 Task: Move the task Upgrade and migrate company business intelligence to a cloud-based solution to the section To-Do in the project AztecBridge and sort the tasks in the project by Last modified on
Action: Mouse moved to (494, 363)
Screenshot: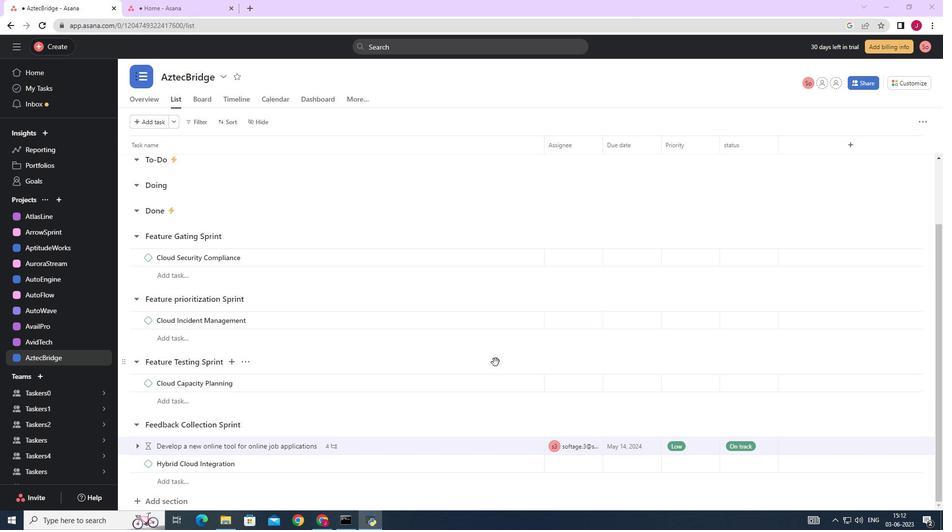 
Action: Mouse scrolled (494, 363) with delta (0, 0)
Screenshot: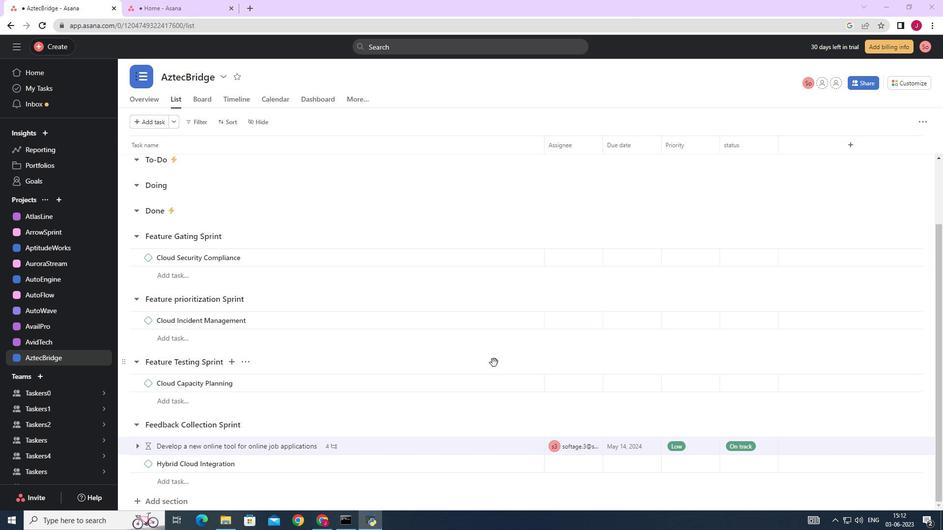 
Action: Mouse moved to (493, 363)
Screenshot: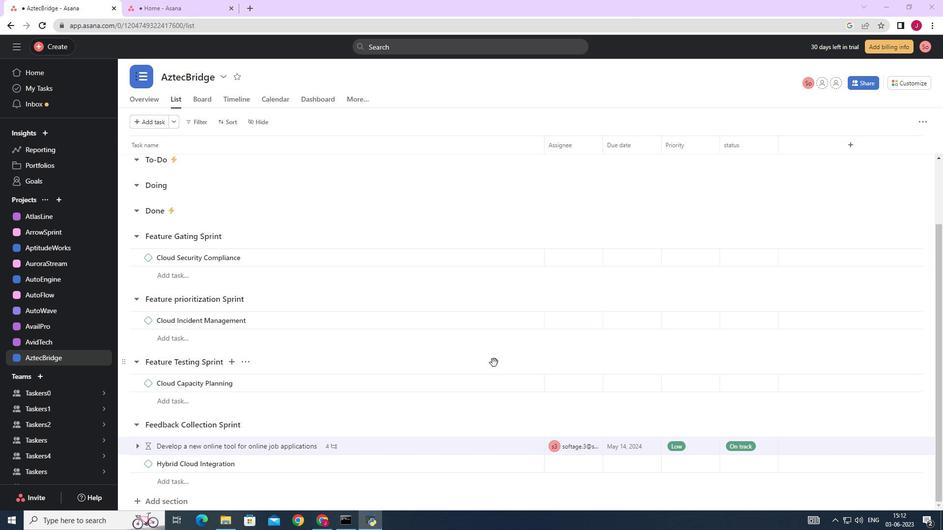 
Action: Mouse scrolled (493, 364) with delta (0, 0)
Screenshot: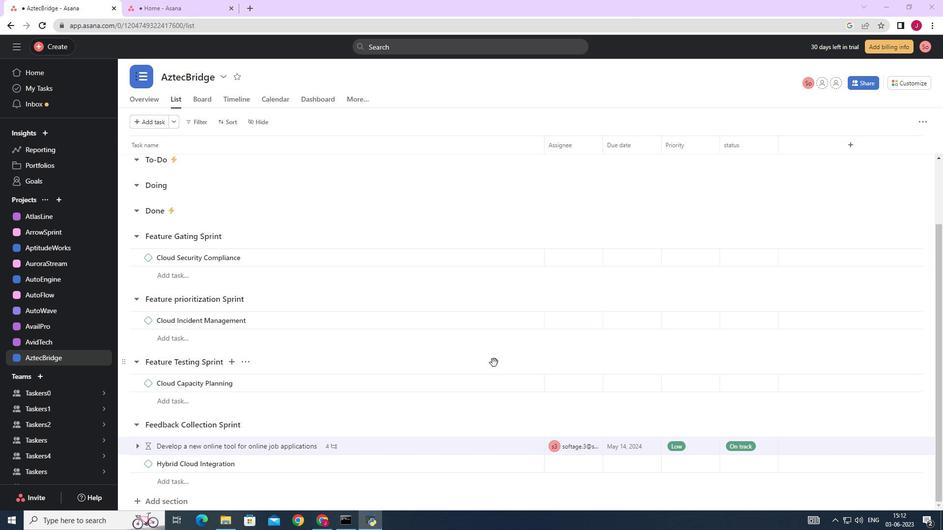 
Action: Mouse moved to (491, 363)
Screenshot: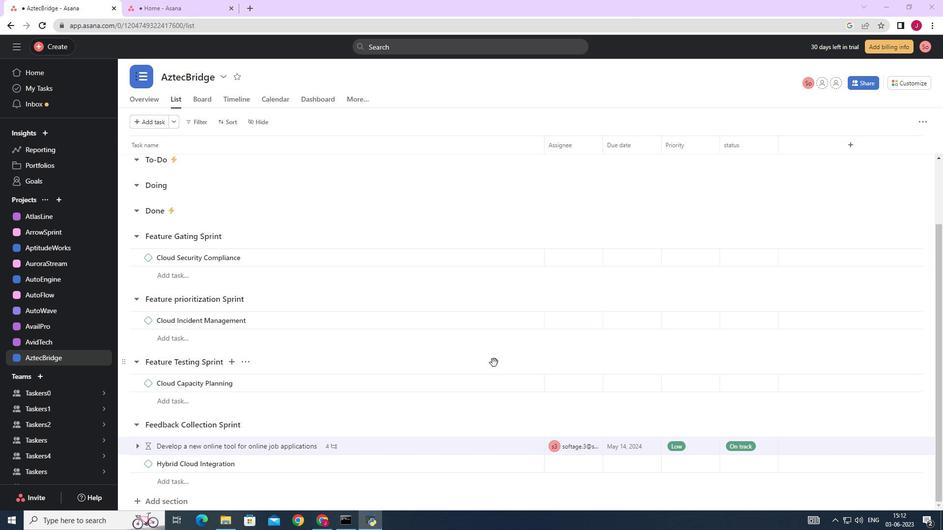 
Action: Mouse scrolled (491, 363) with delta (0, 0)
Screenshot: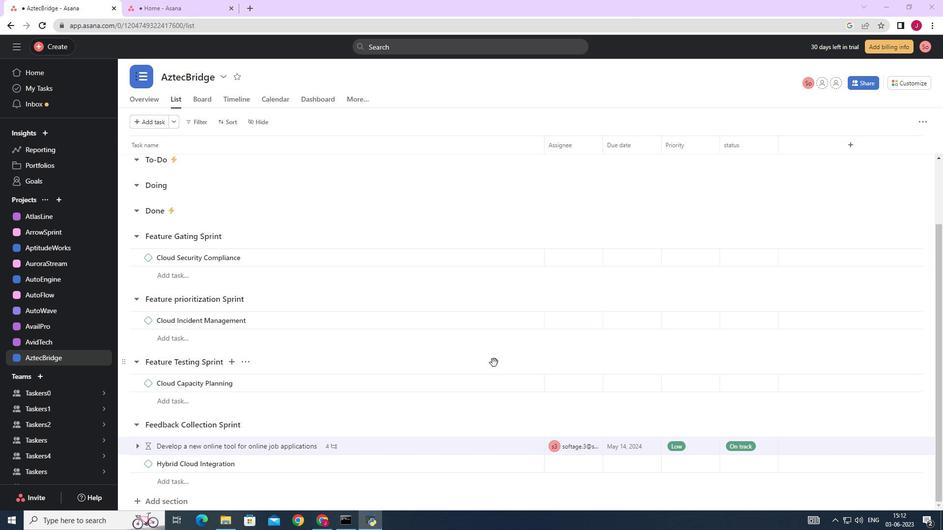 
Action: Mouse moved to (478, 353)
Screenshot: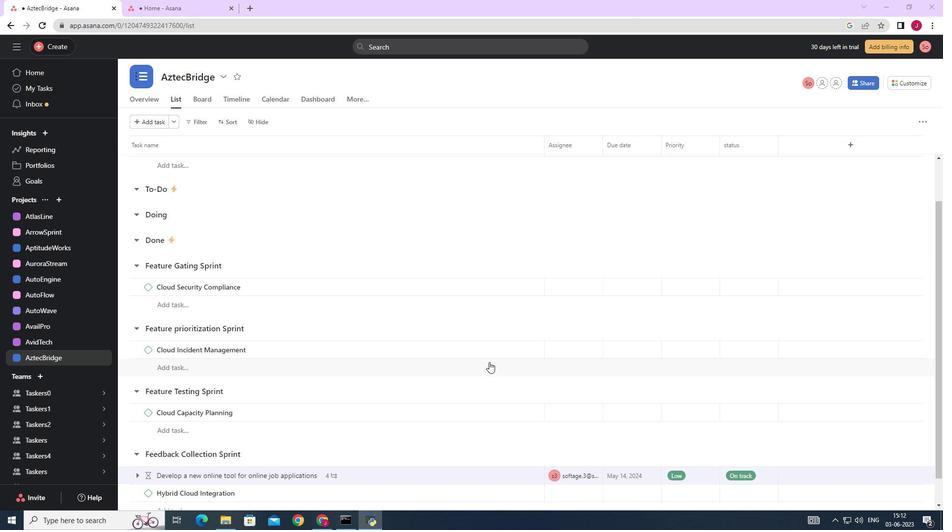 
Action: Mouse scrolled (487, 362) with delta (0, 0)
Screenshot: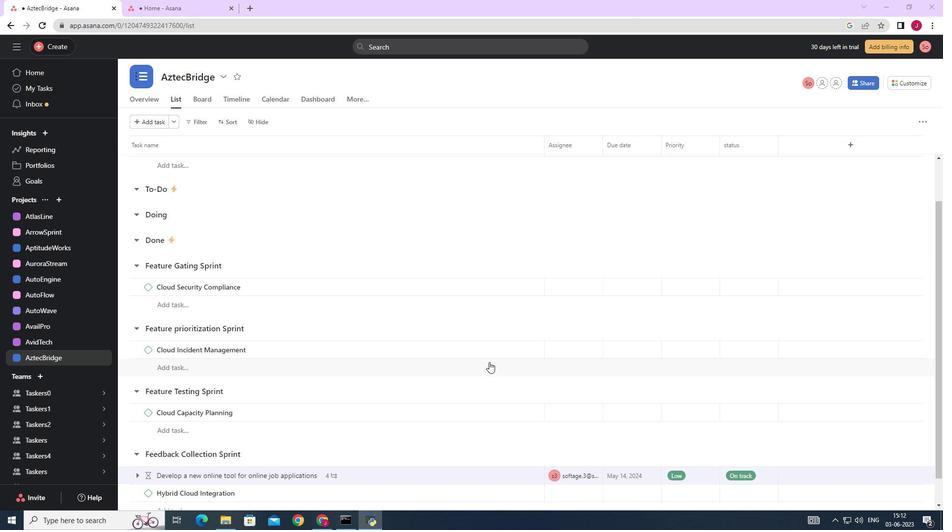 
Action: Mouse moved to (518, 196)
Screenshot: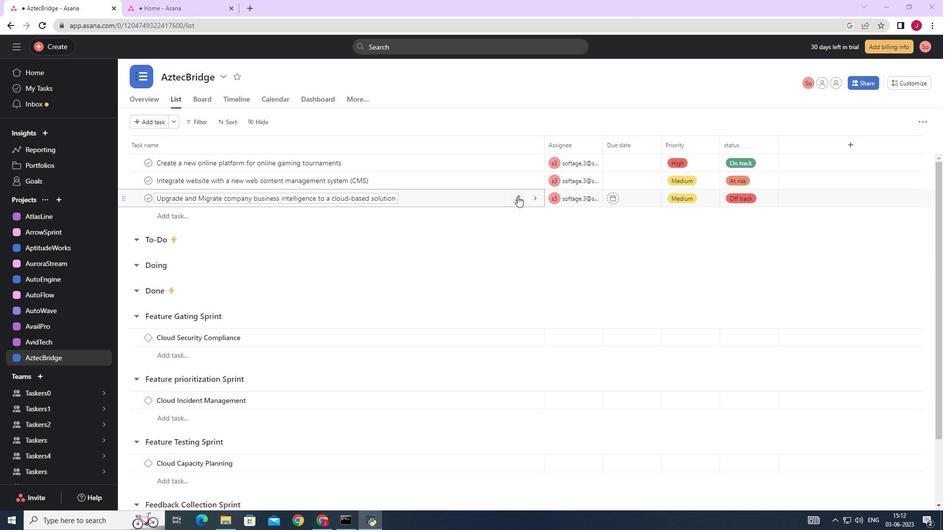 
Action: Mouse pressed left at (518, 196)
Screenshot: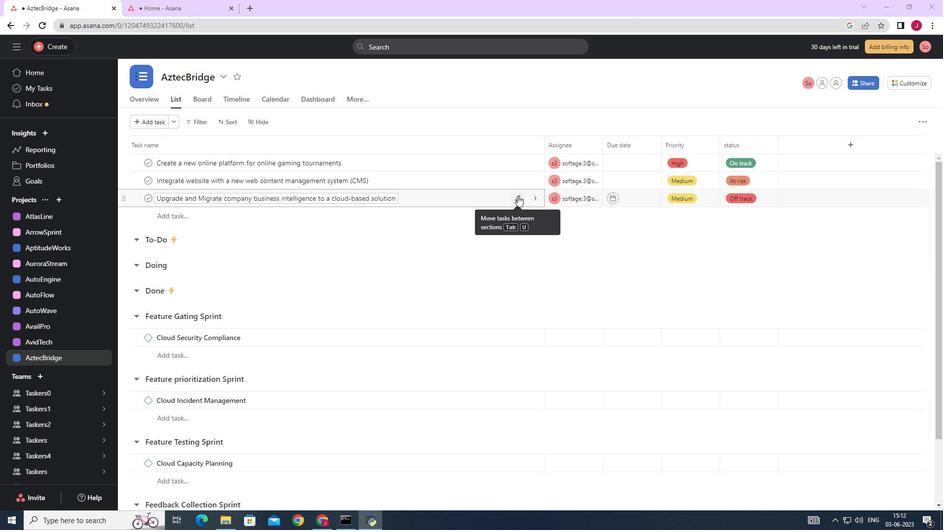 
Action: Mouse moved to (451, 252)
Screenshot: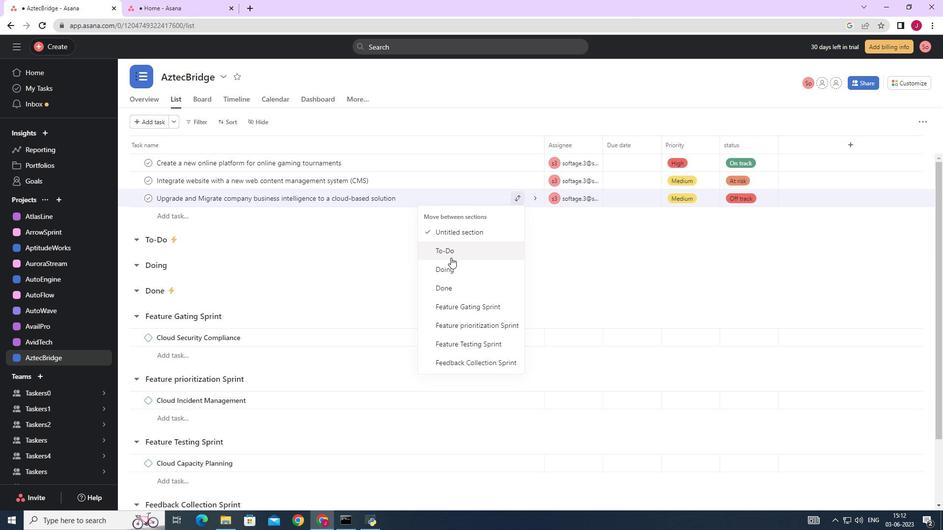 
Action: Mouse pressed left at (451, 252)
Screenshot: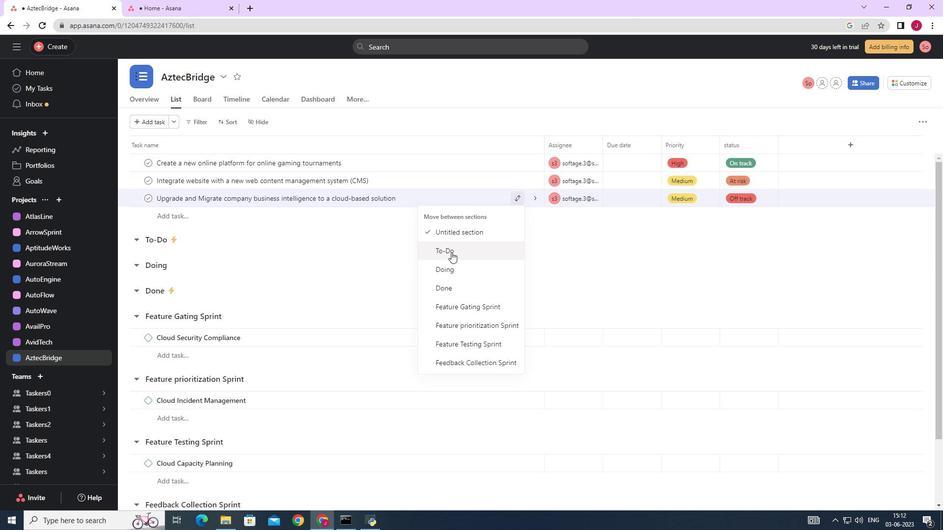 
Action: Mouse moved to (228, 120)
Screenshot: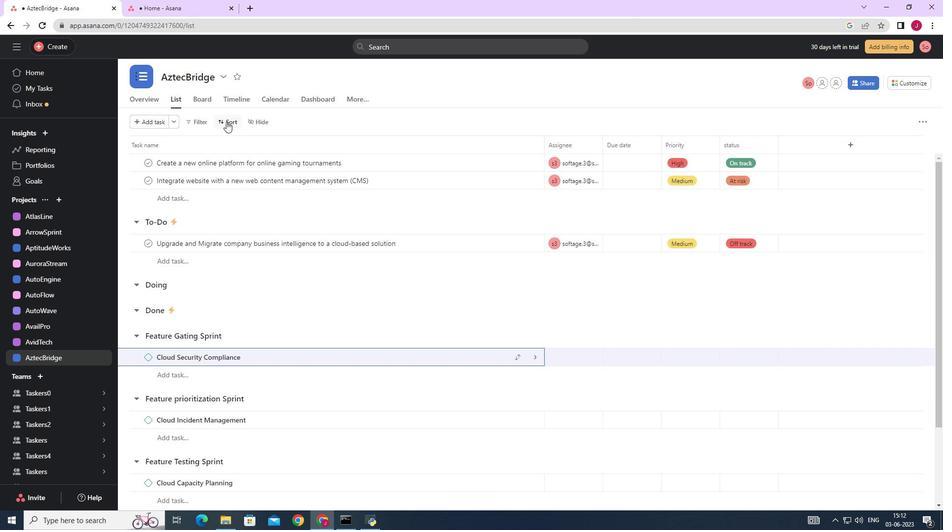 
Action: Mouse pressed left at (228, 120)
Screenshot: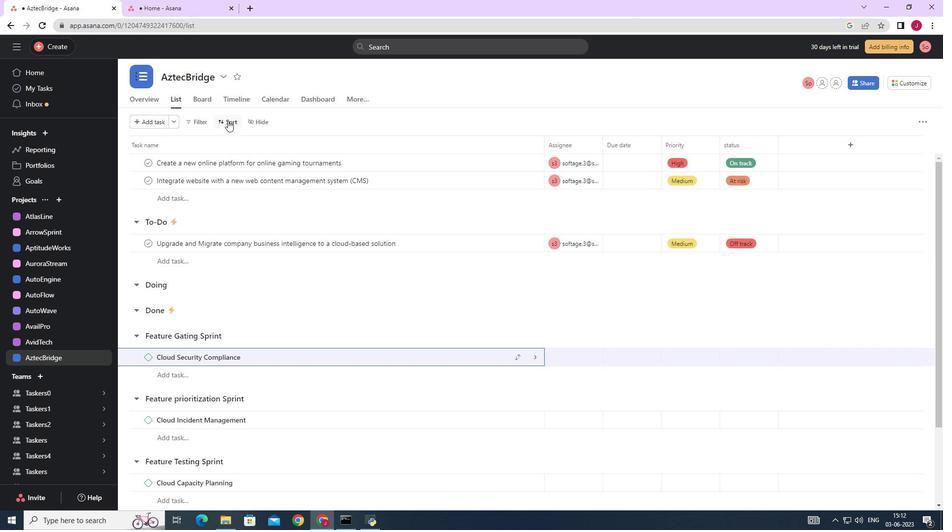 
Action: Mouse moved to (290, 202)
Screenshot: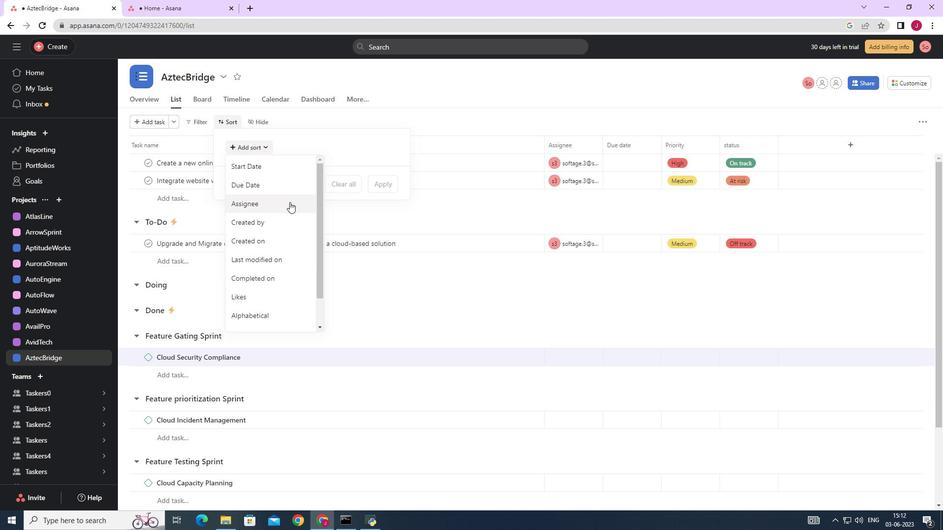 
Action: Mouse scrolled (290, 202) with delta (0, 0)
Screenshot: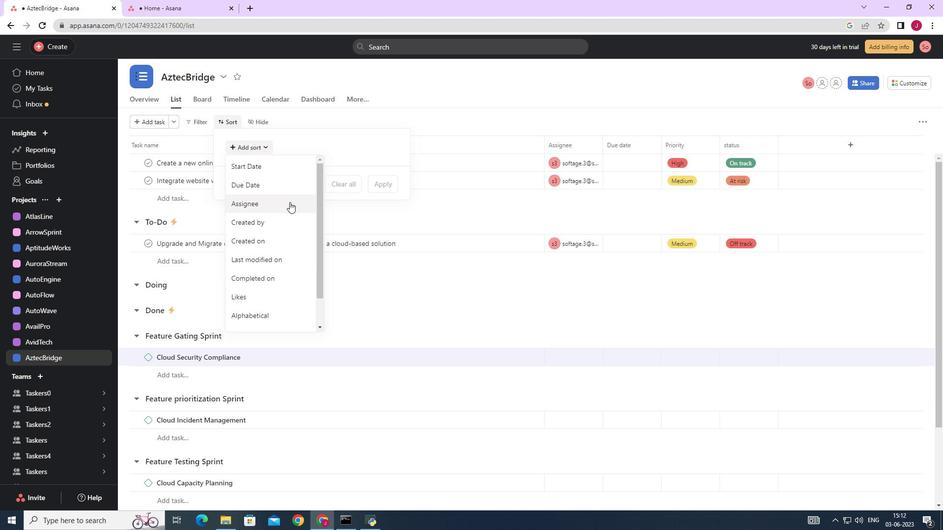 
Action: Mouse moved to (271, 224)
Screenshot: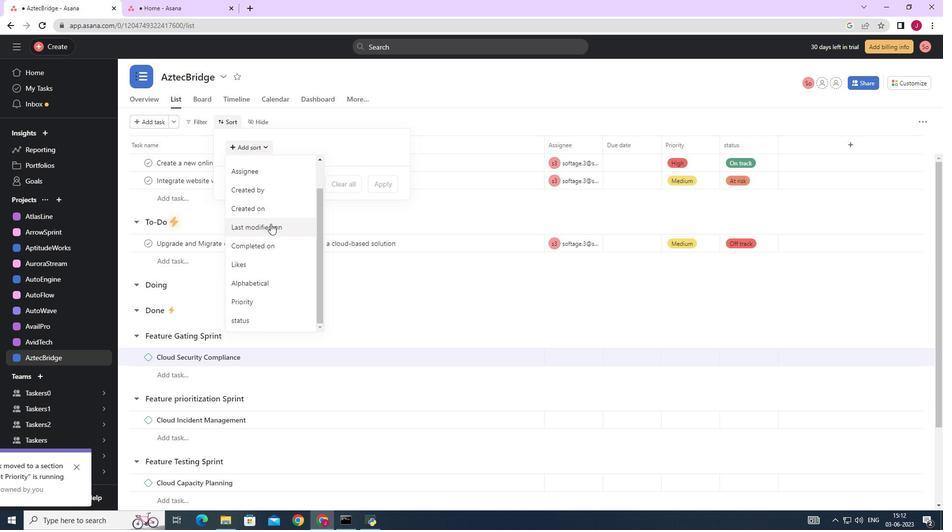 
Action: Mouse pressed left at (271, 224)
Screenshot: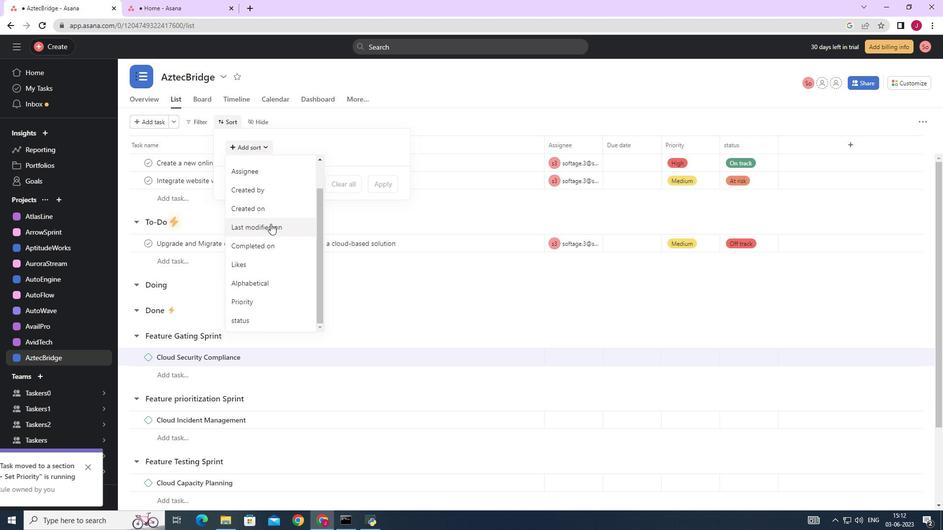 
Action: Mouse moved to (382, 227)
Screenshot: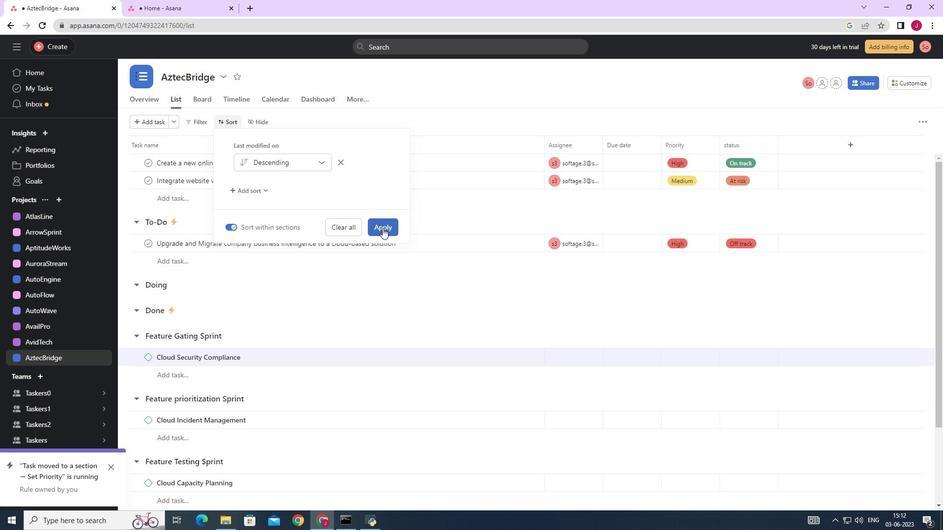 
Action: Mouse pressed left at (382, 227)
Screenshot: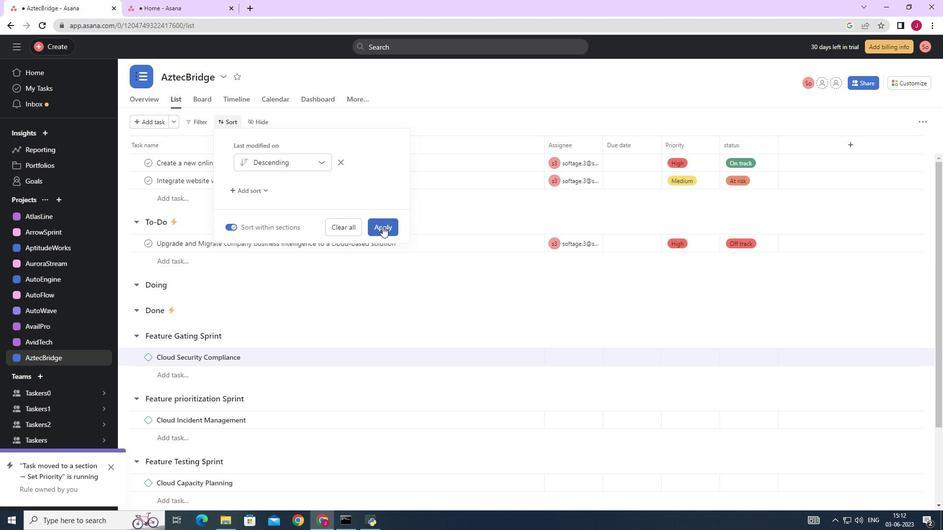 
